 Task: Find nonstop flights from New Delhi to London for travel dates July 11 to July 15.
Action: Mouse pressed left at (558, 155)
Screenshot: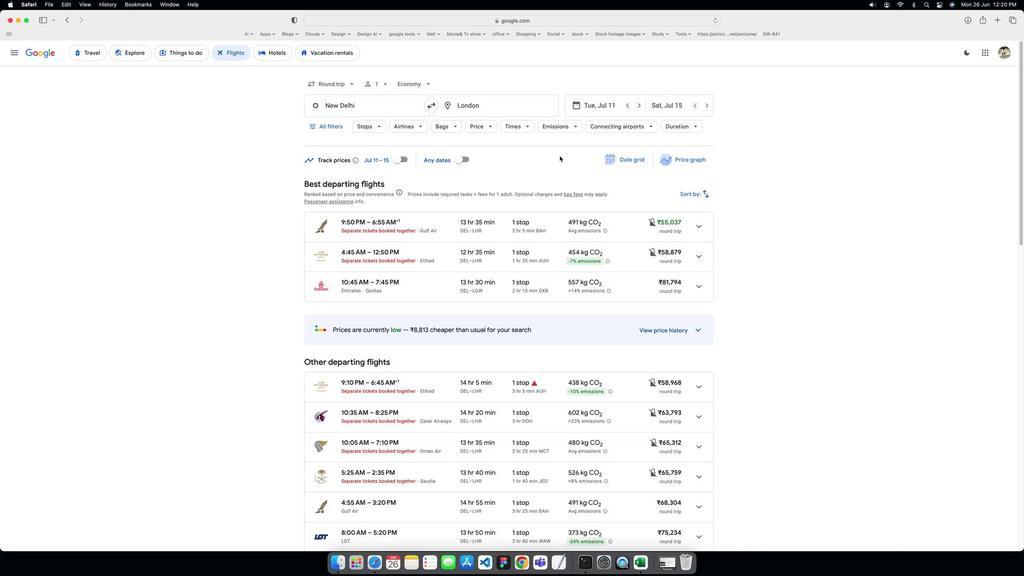 
Action: Mouse moved to (369, 130)
Screenshot: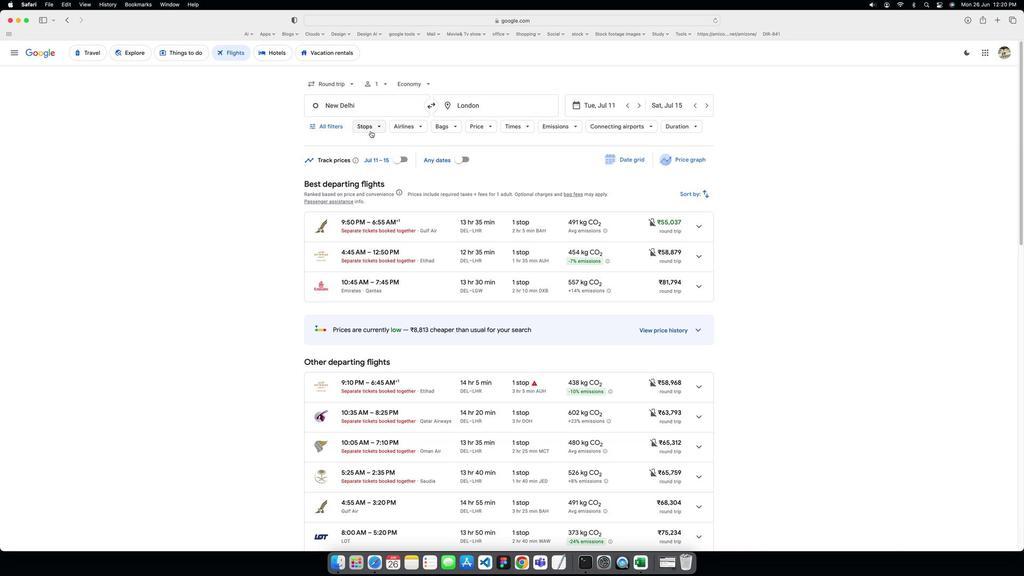 
Action: Mouse pressed left at (369, 130)
Screenshot: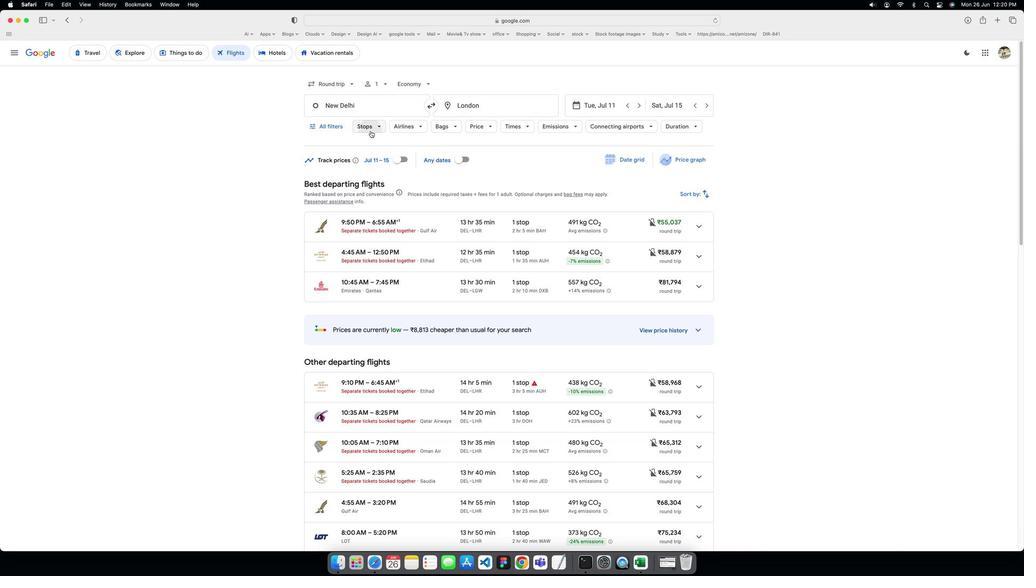 
Action: Mouse moved to (386, 187)
Screenshot: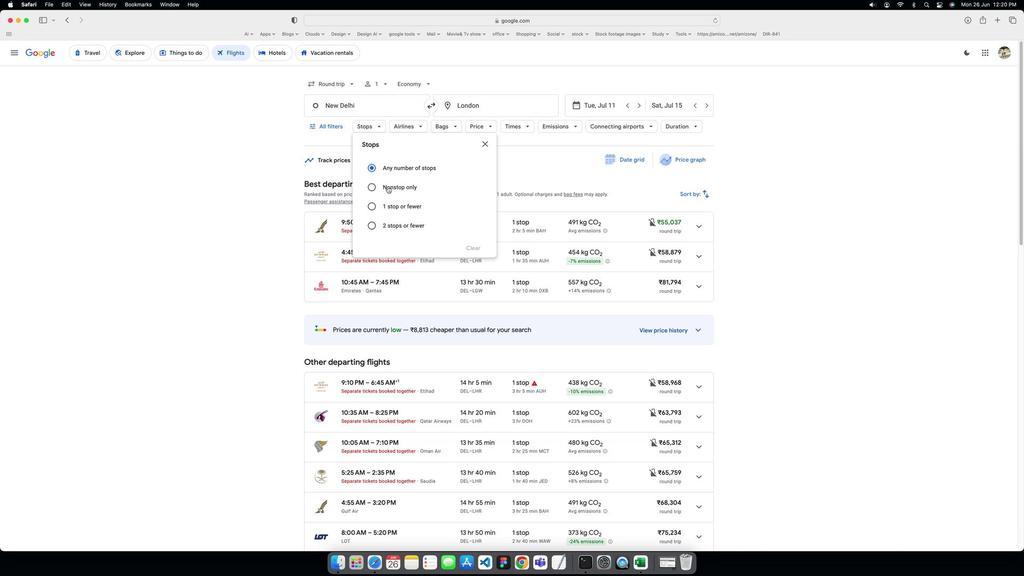 
Action: Mouse pressed left at (386, 187)
Screenshot: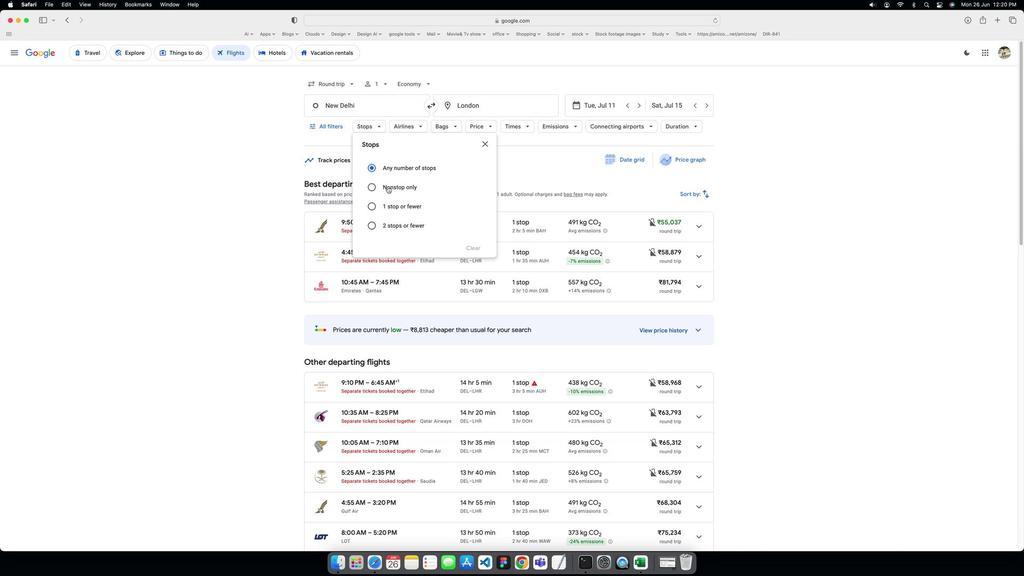 
Action: Mouse moved to (479, 147)
Screenshot: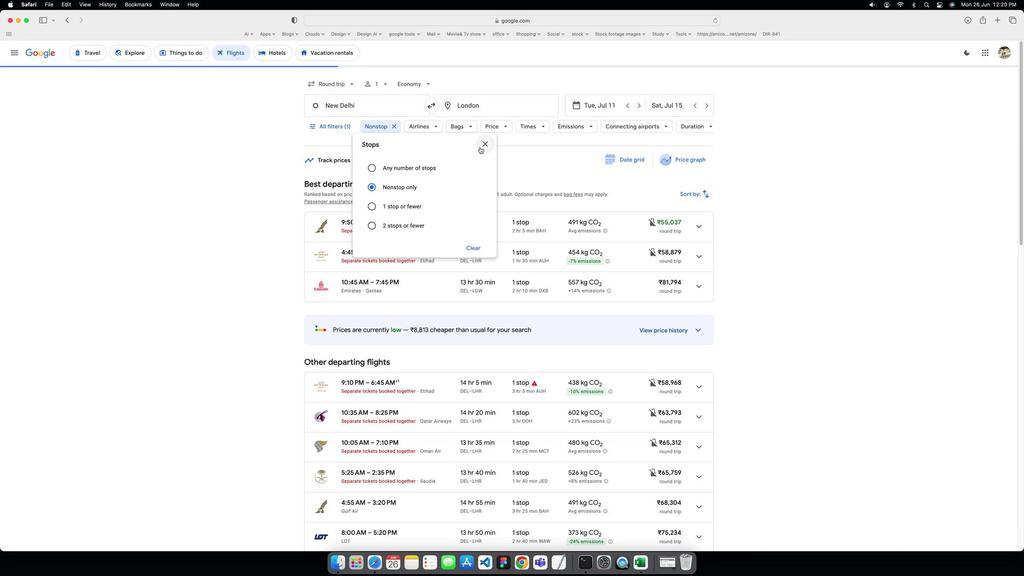 
Action: Mouse pressed left at (479, 147)
Screenshot: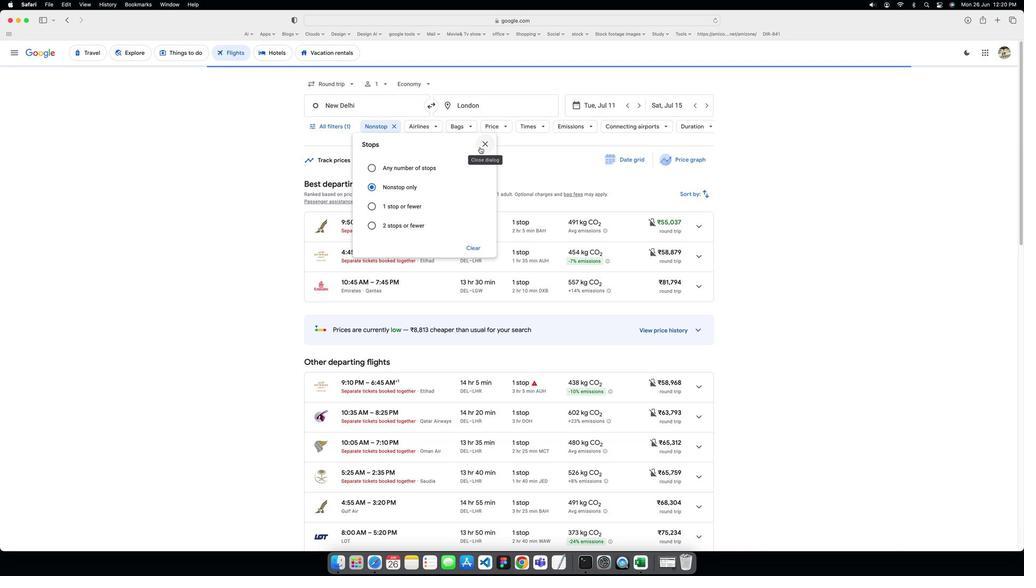 
